 Task: Add a field from the Popular template Priority a blank project AgileRapid
Action: Mouse moved to (373, 262)
Screenshot: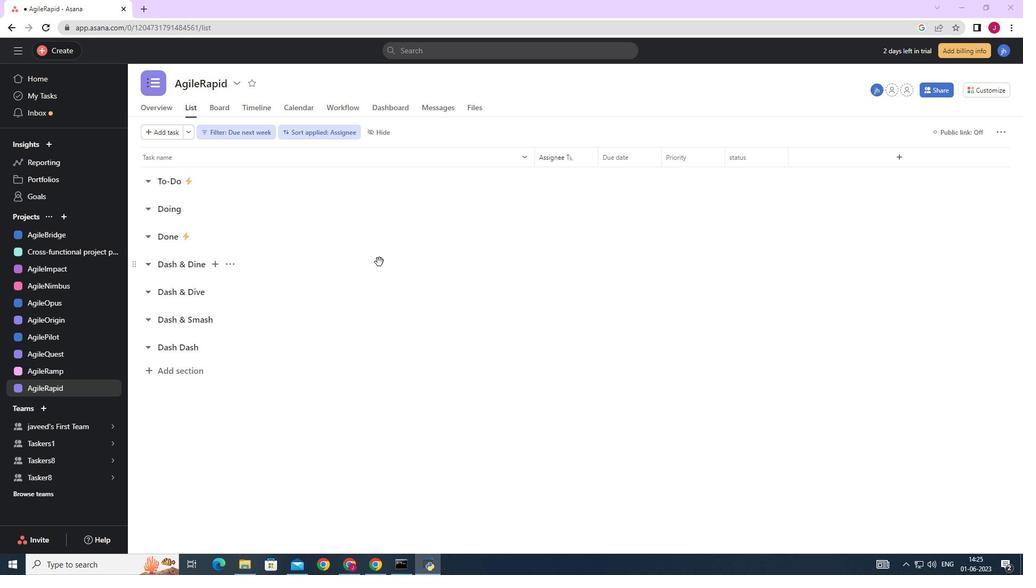 
Action: Mouse scrolled (373, 262) with delta (0, 0)
Screenshot: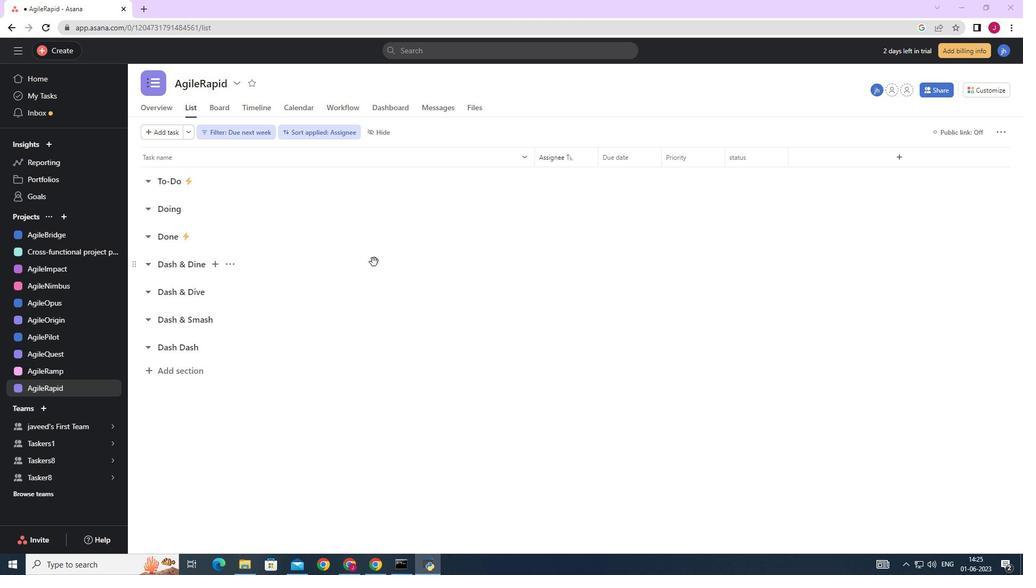 
Action: Mouse moved to (372, 262)
Screenshot: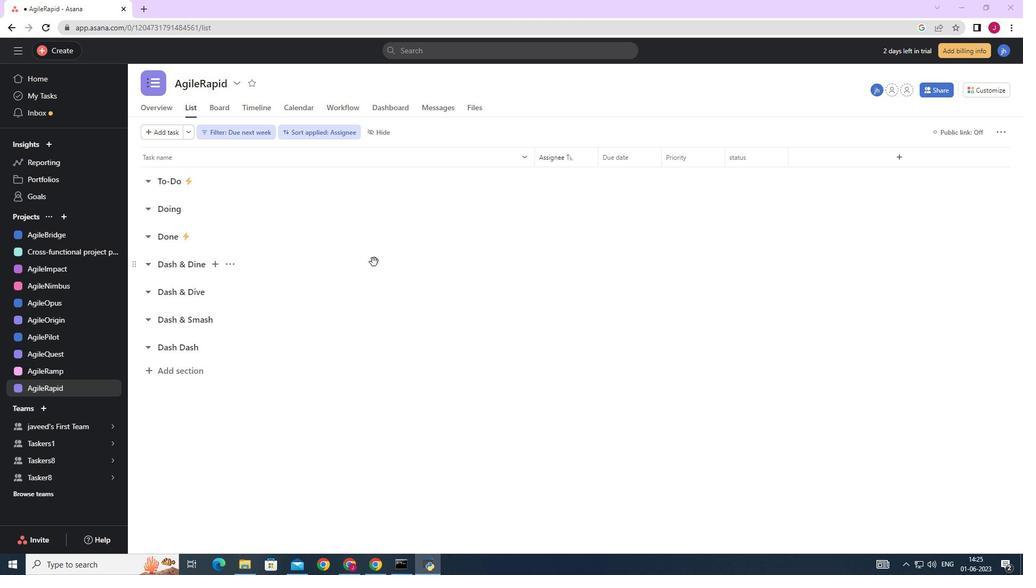 
Action: Mouse scrolled (372, 262) with delta (0, 0)
Screenshot: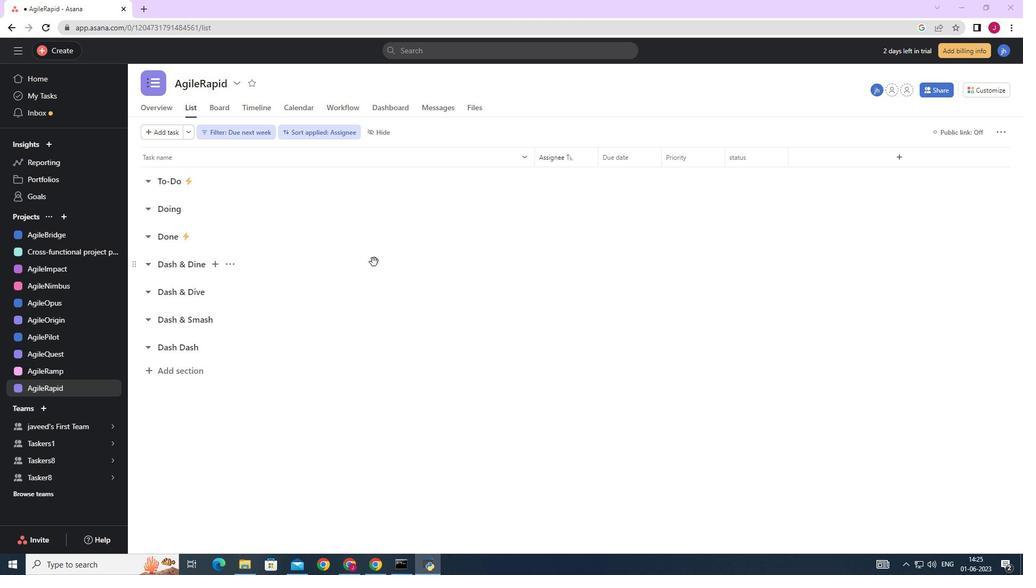 
Action: Mouse moved to (370, 262)
Screenshot: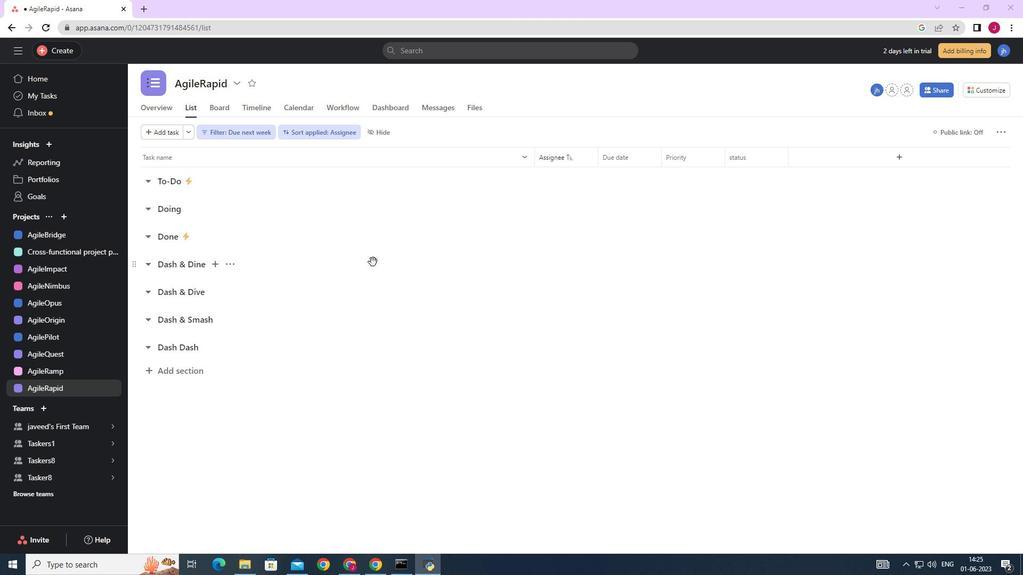 
Action: Mouse scrolled (370, 262) with delta (0, 0)
Screenshot: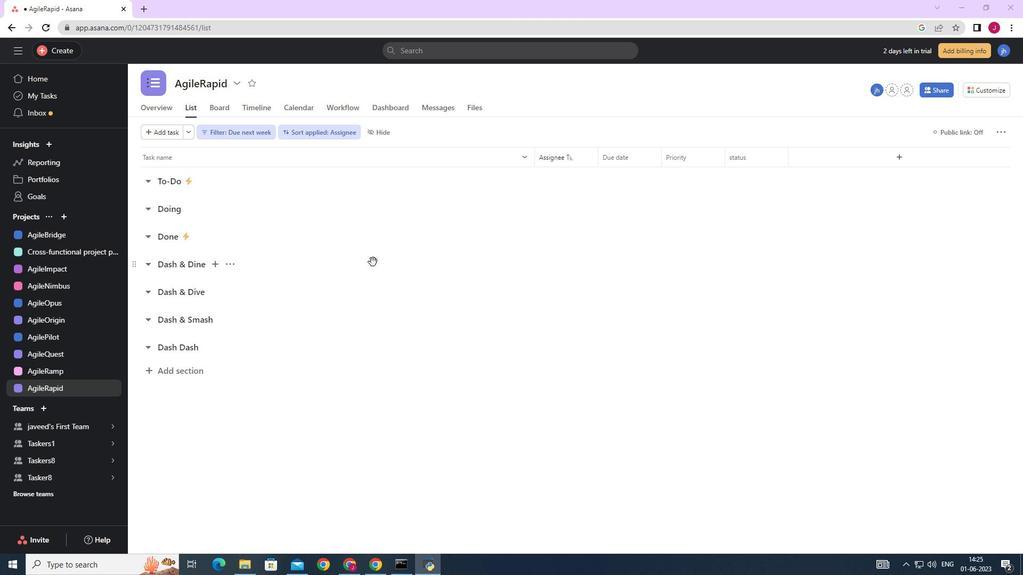 
Action: Mouse moved to (990, 88)
Screenshot: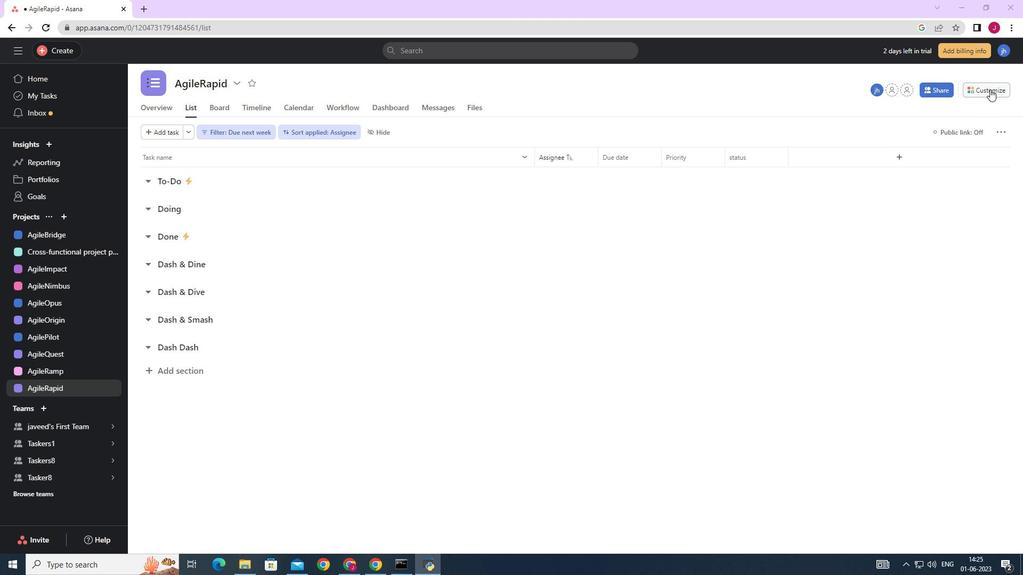 
Action: Mouse pressed left at (990, 88)
Screenshot: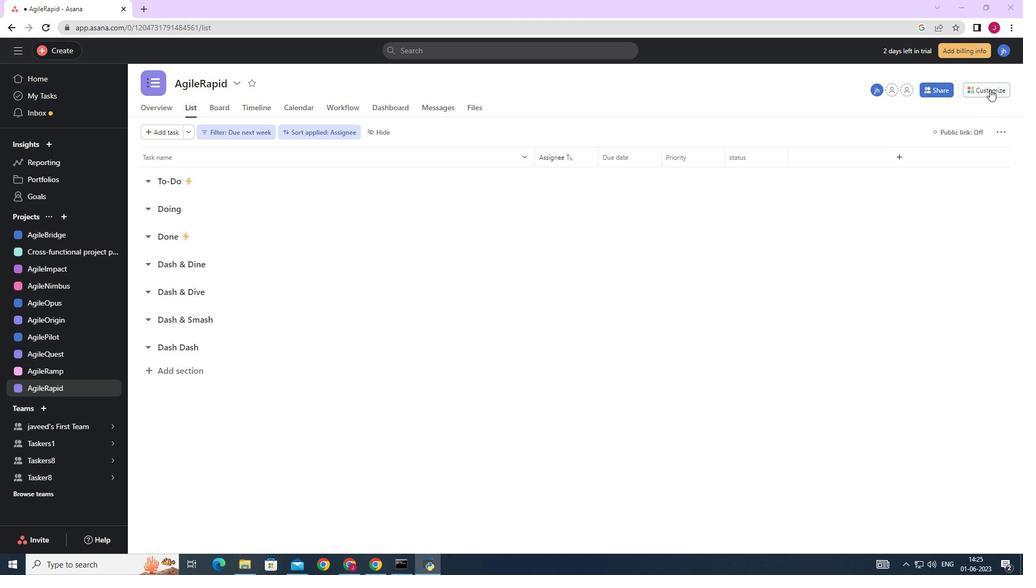 
Action: Mouse moved to (885, 220)
Screenshot: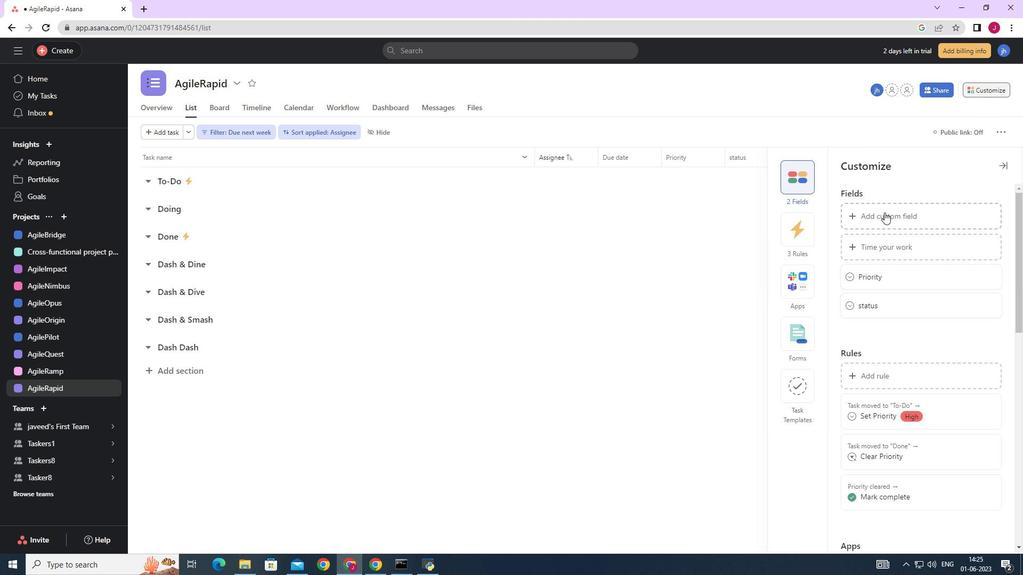 
Action: Mouse pressed left at (885, 220)
Screenshot: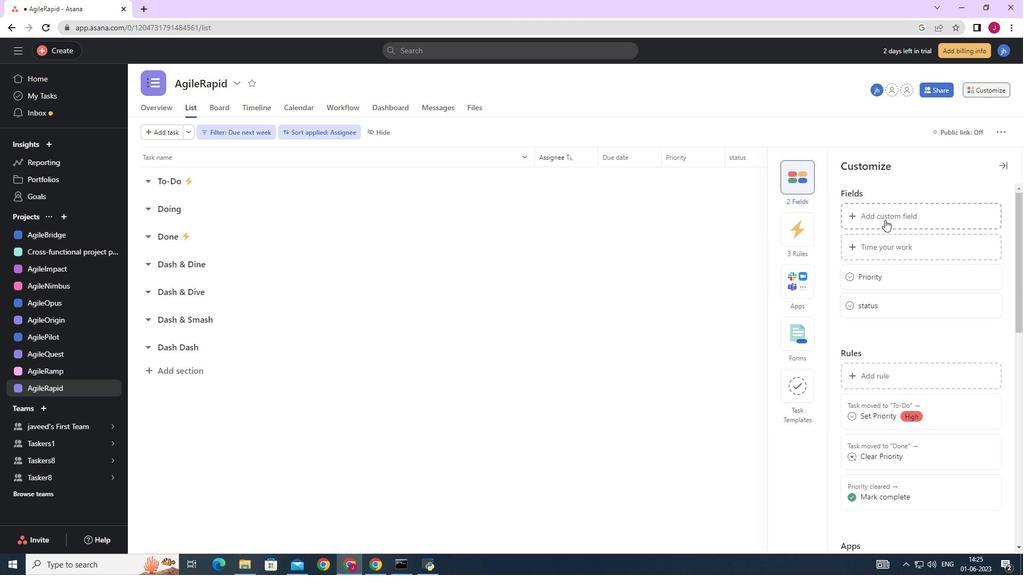 
Action: Mouse moved to (876, 211)
Screenshot: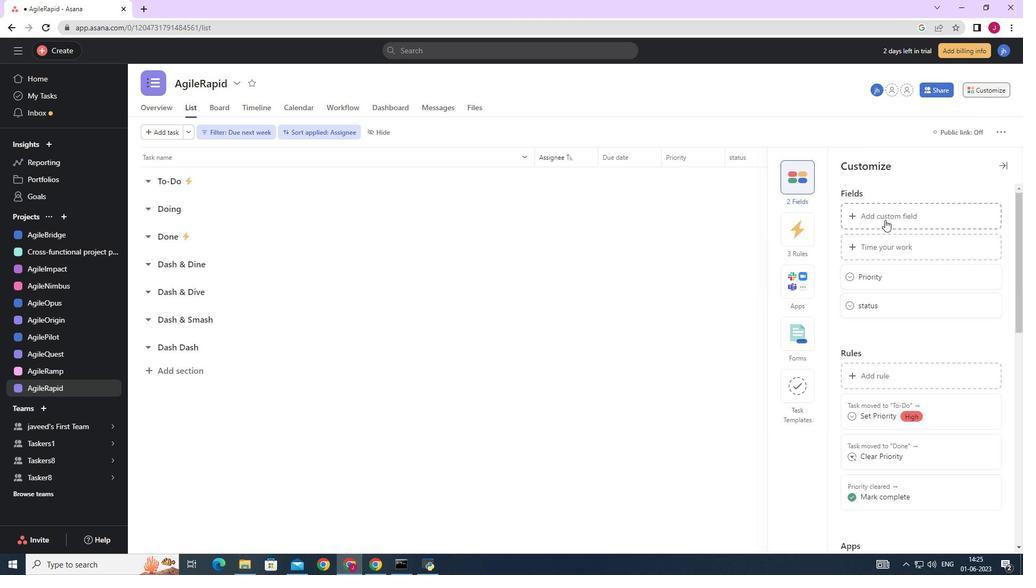
Action: Key pressed priority
Screenshot: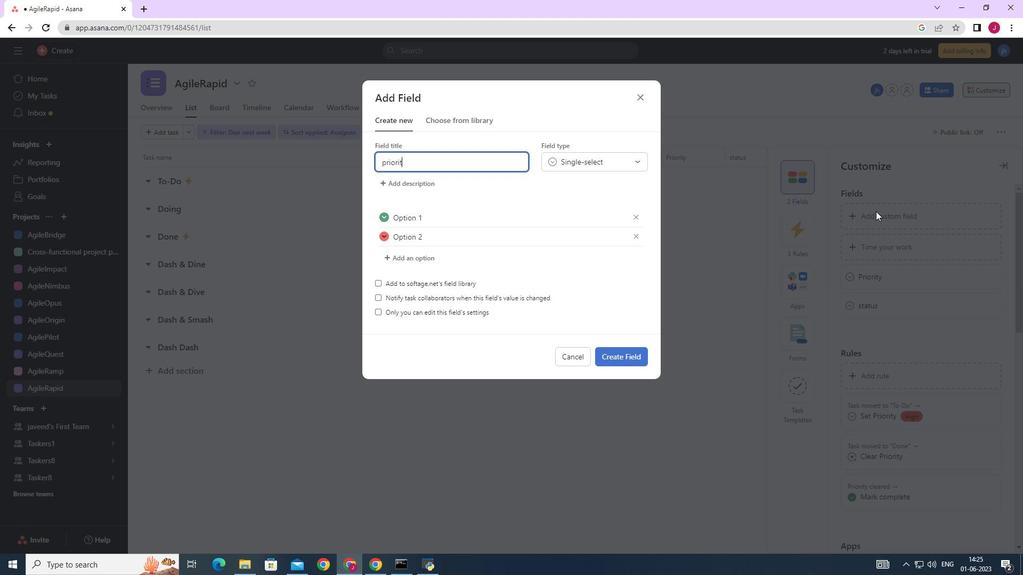 
Action: Mouse moved to (628, 358)
Screenshot: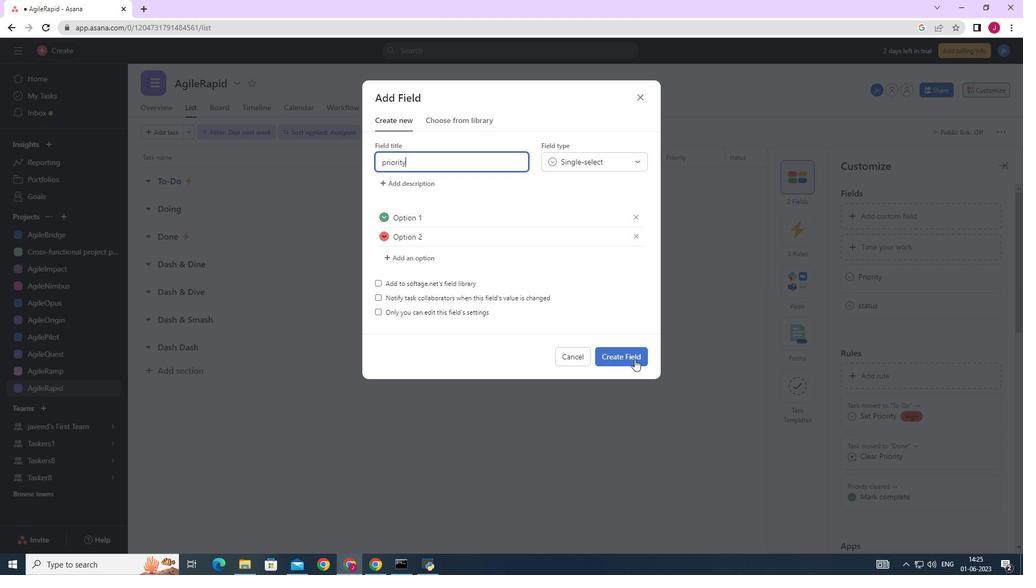 
Action: Mouse pressed left at (628, 358)
Screenshot: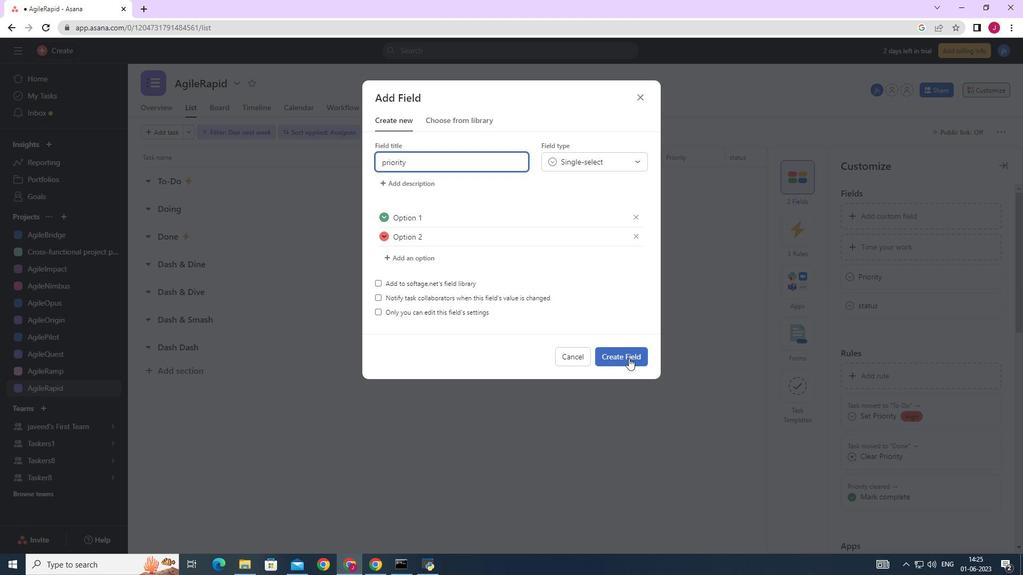 
